 Task: Create Board Product Development to Workspace Information Management. Create Board User Experience Design to Workspace Information Management. Create Board IT Infrastructure Planning and Optimization to Workspace Information Management
Action: Mouse moved to (387, 82)
Screenshot: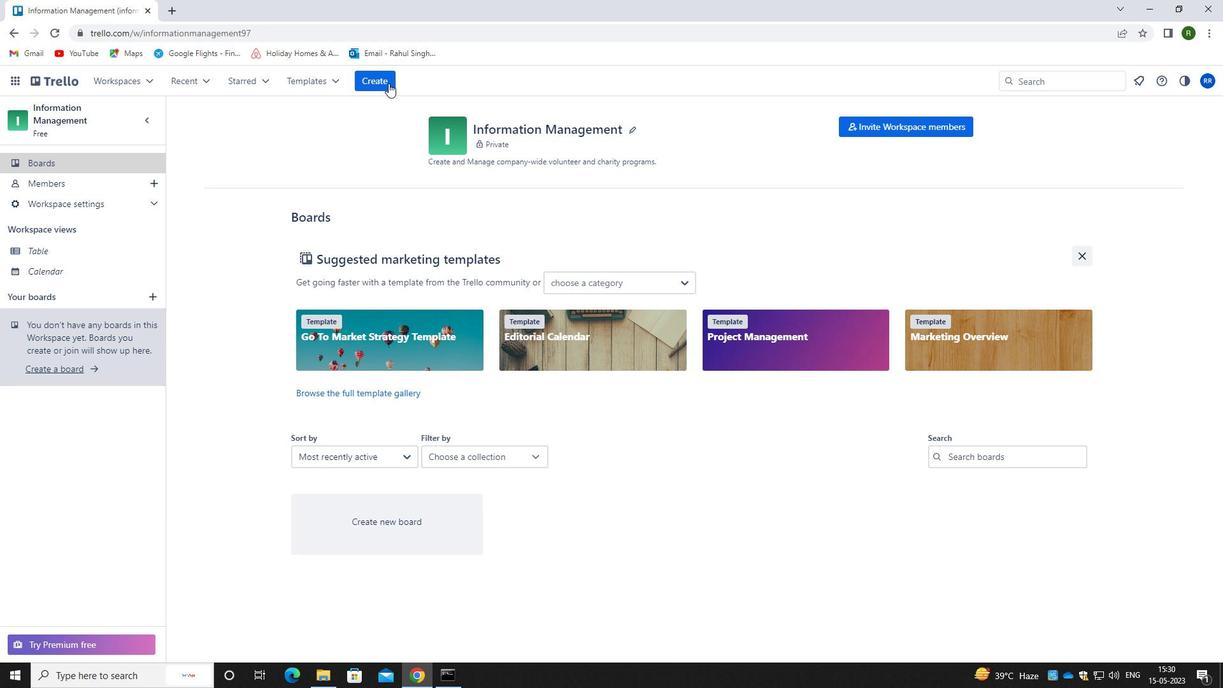 
Action: Mouse pressed left at (387, 82)
Screenshot: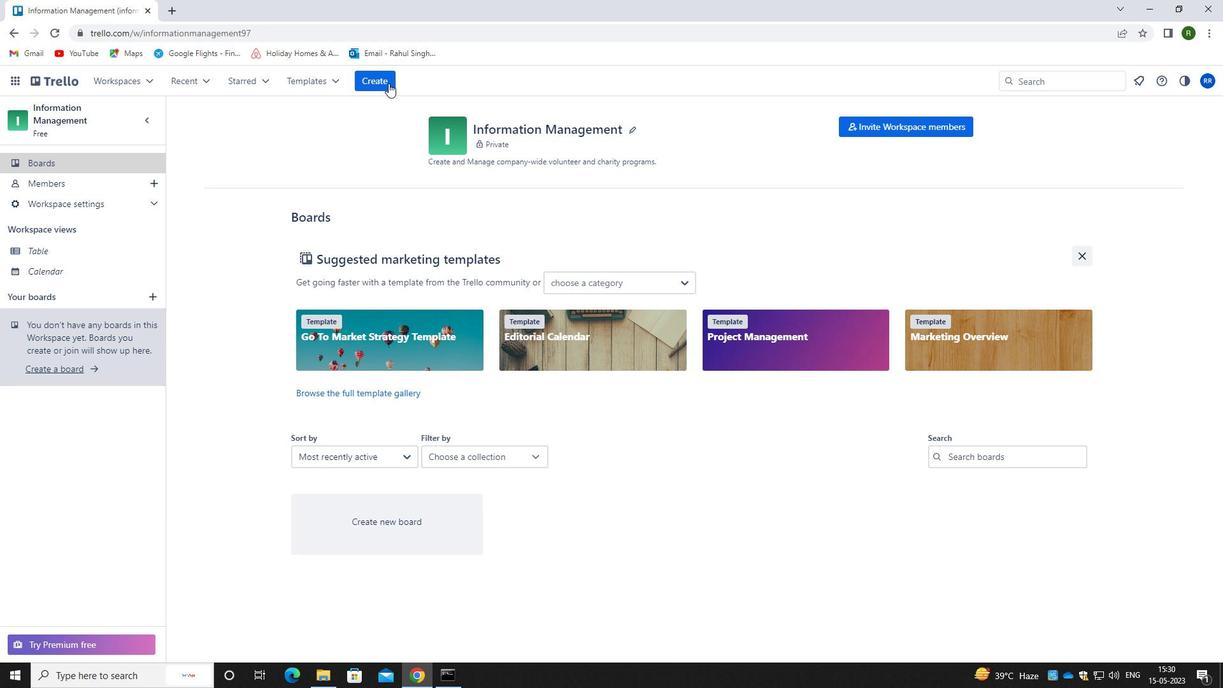
Action: Mouse moved to (428, 124)
Screenshot: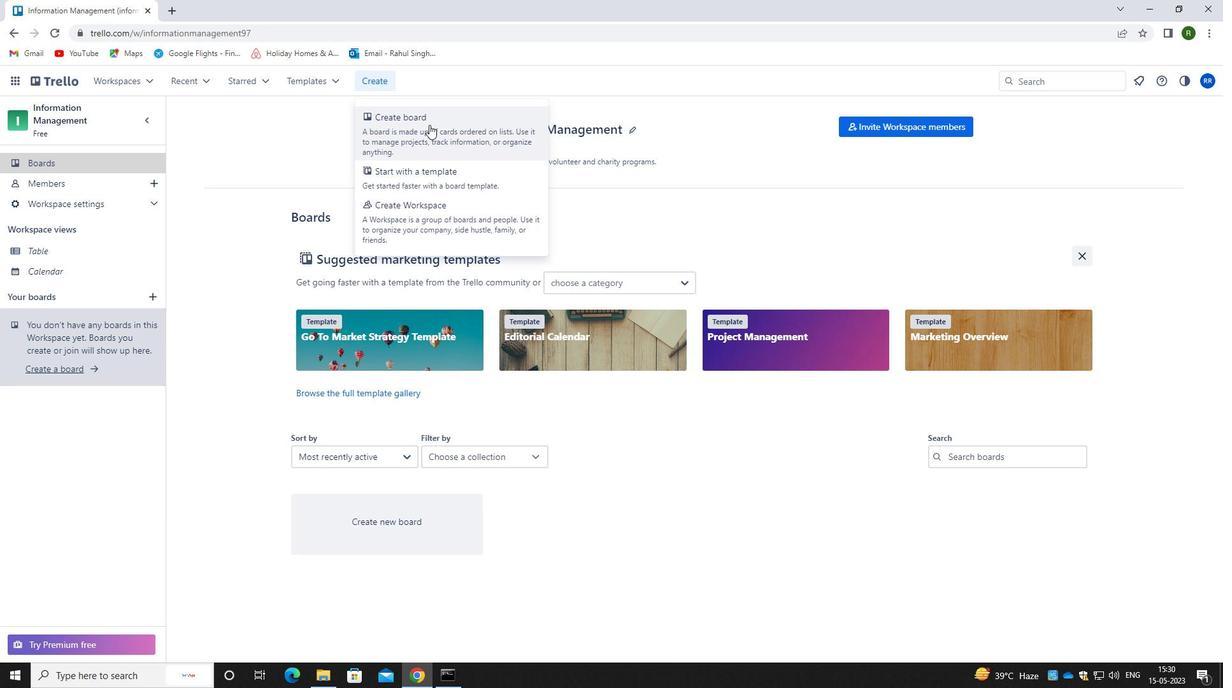 
Action: Mouse pressed left at (428, 124)
Screenshot: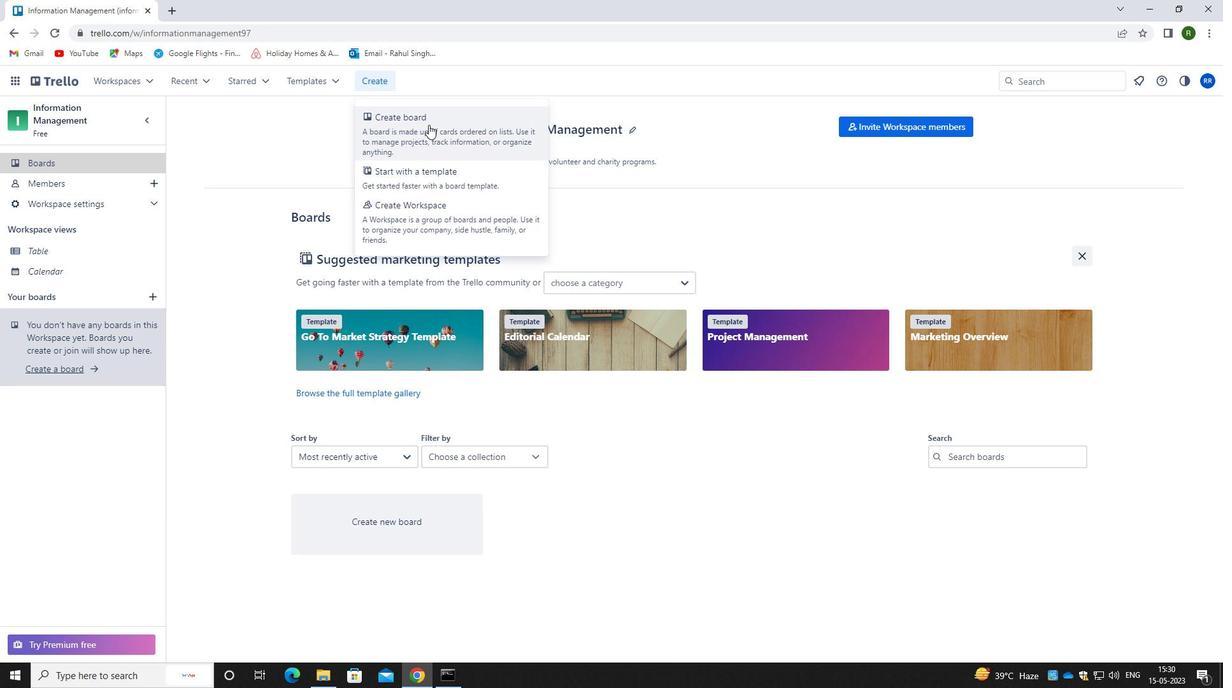 
Action: Mouse moved to (435, 244)
Screenshot: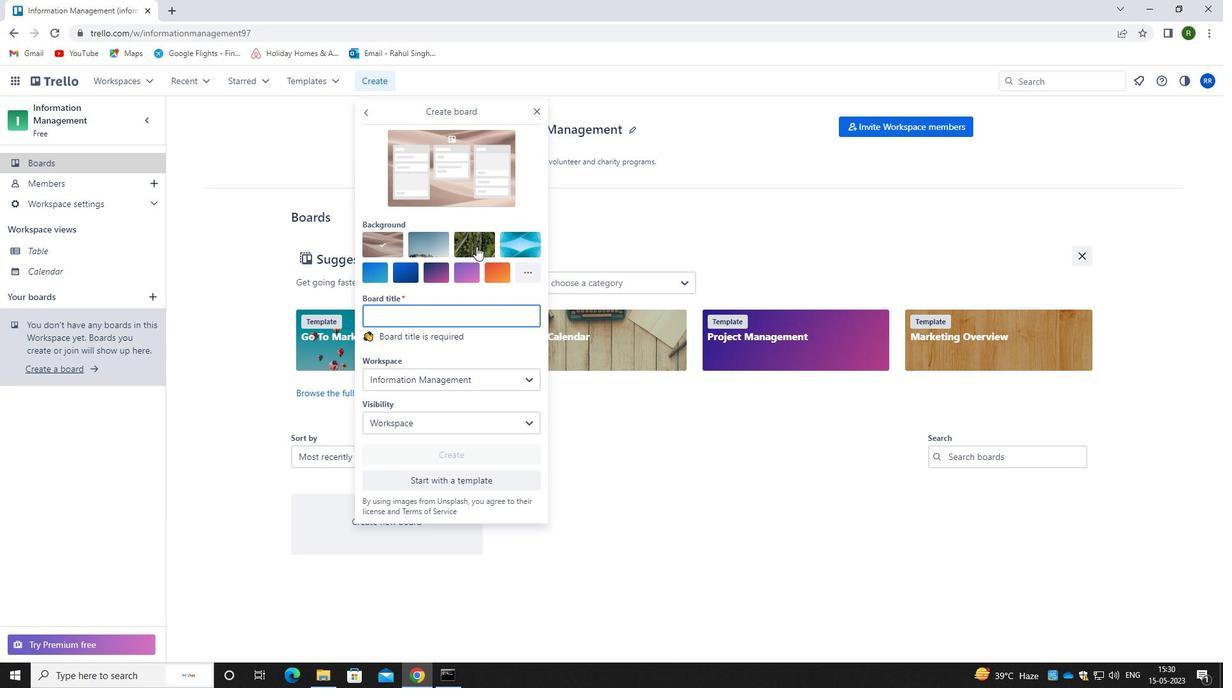 
Action: Mouse pressed left at (435, 244)
Screenshot: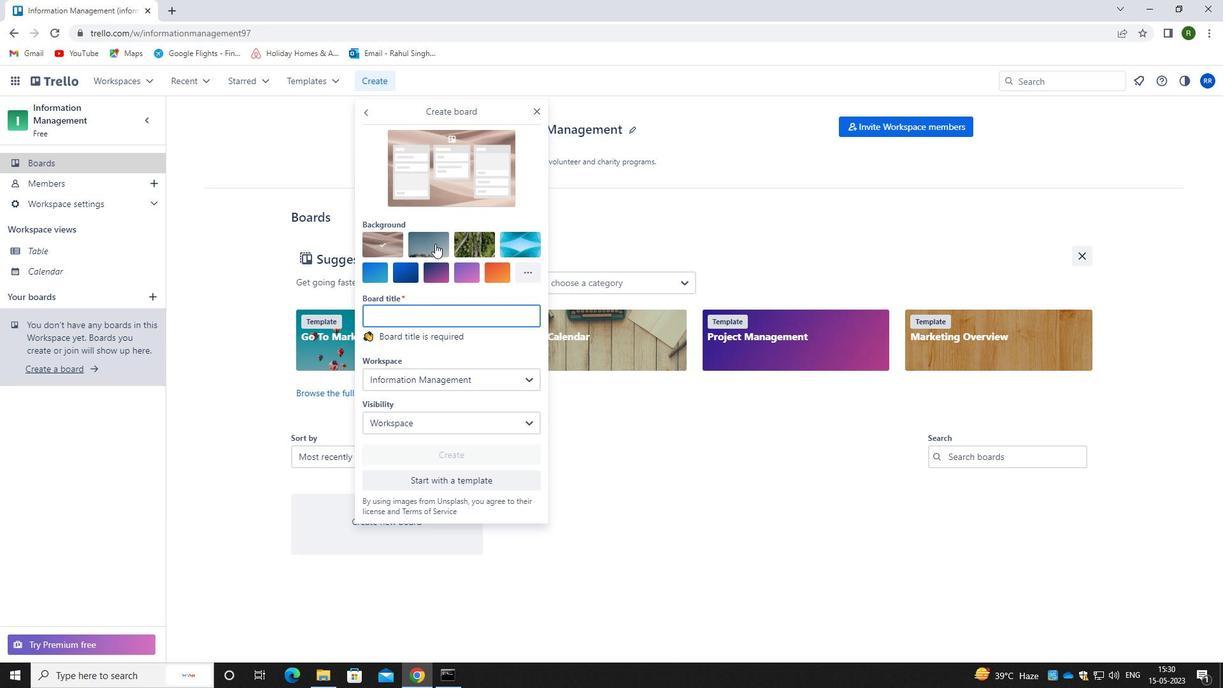 
Action: Mouse moved to (402, 315)
Screenshot: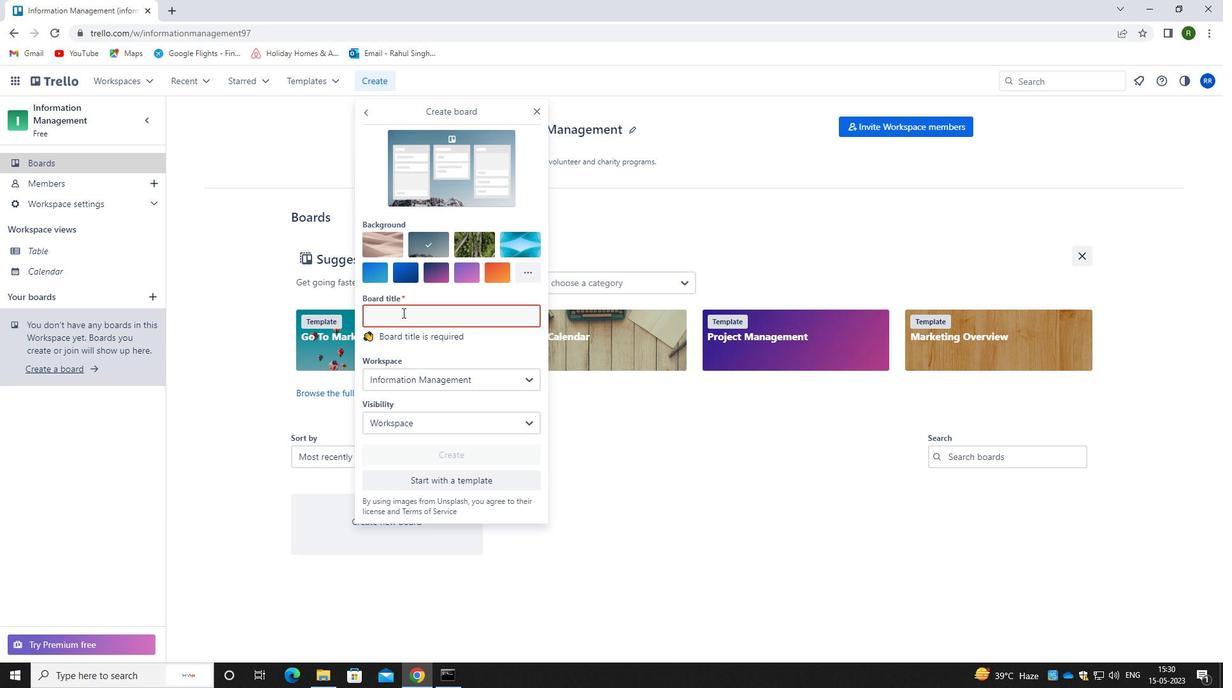 
Action: Mouse pressed left at (402, 315)
Screenshot: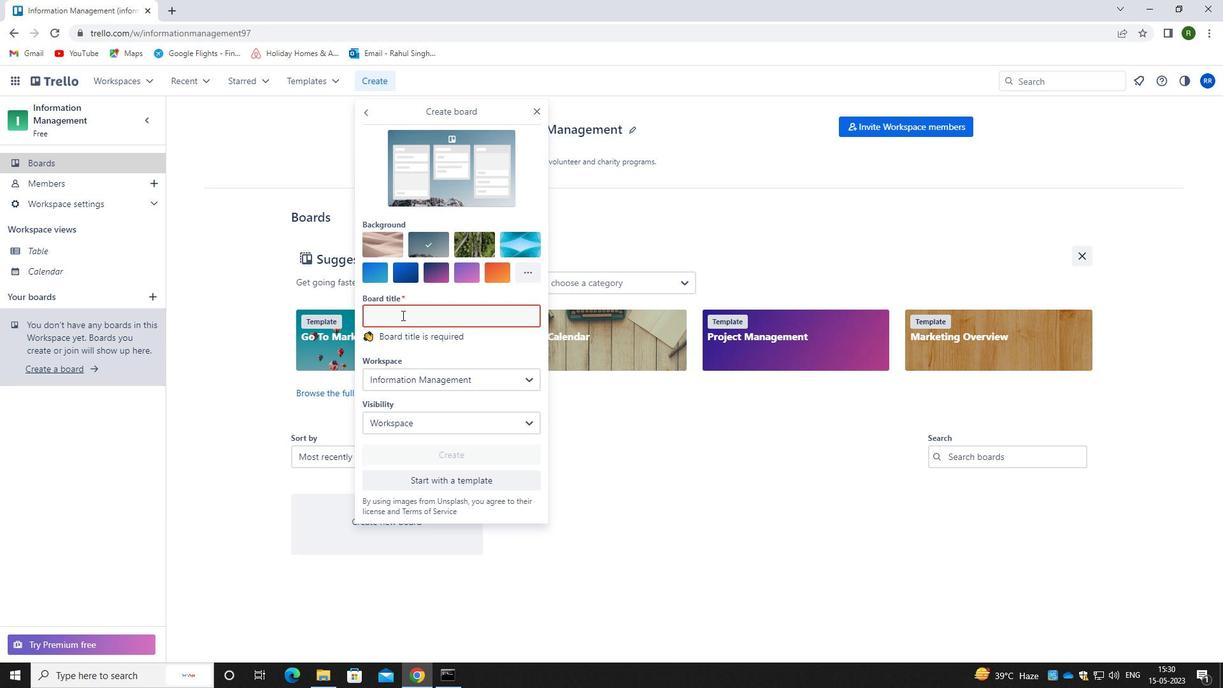
Action: Mouse moved to (401, 315)
Screenshot: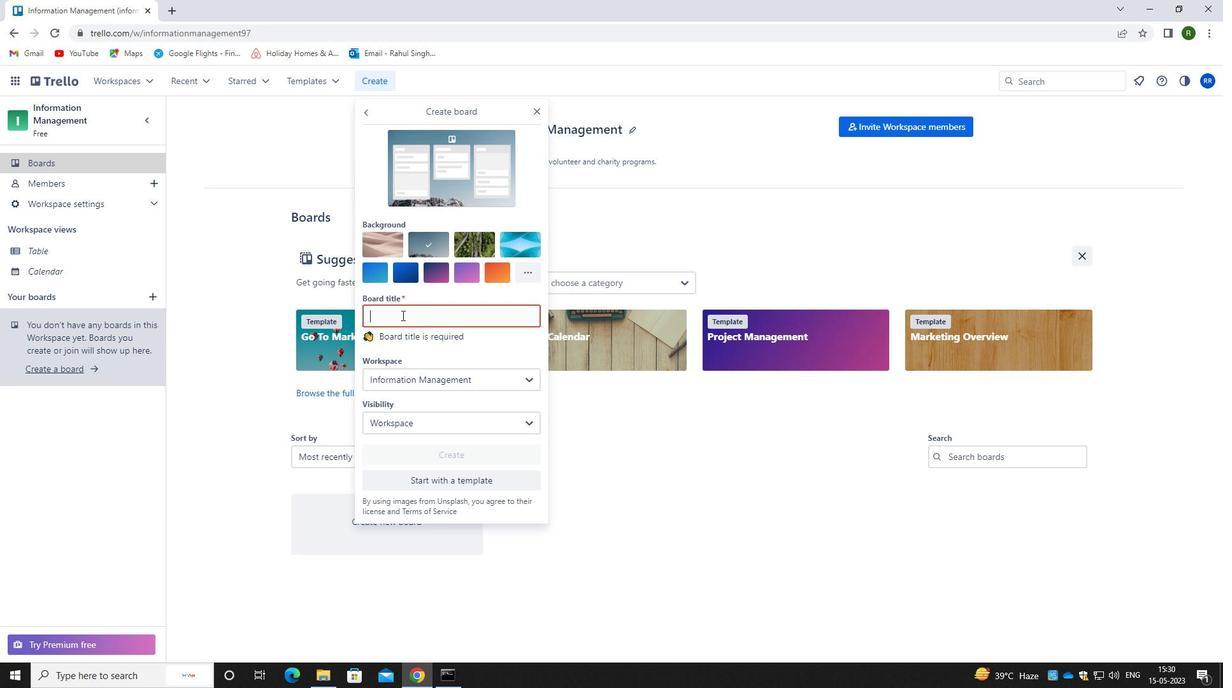 
Action: Key pressed <Key.caps_lock>p<Key.caps_lock>roduct<Key.space><Key.caps_lock>d<Key.caps_lock>evelopment<Key.space>
Screenshot: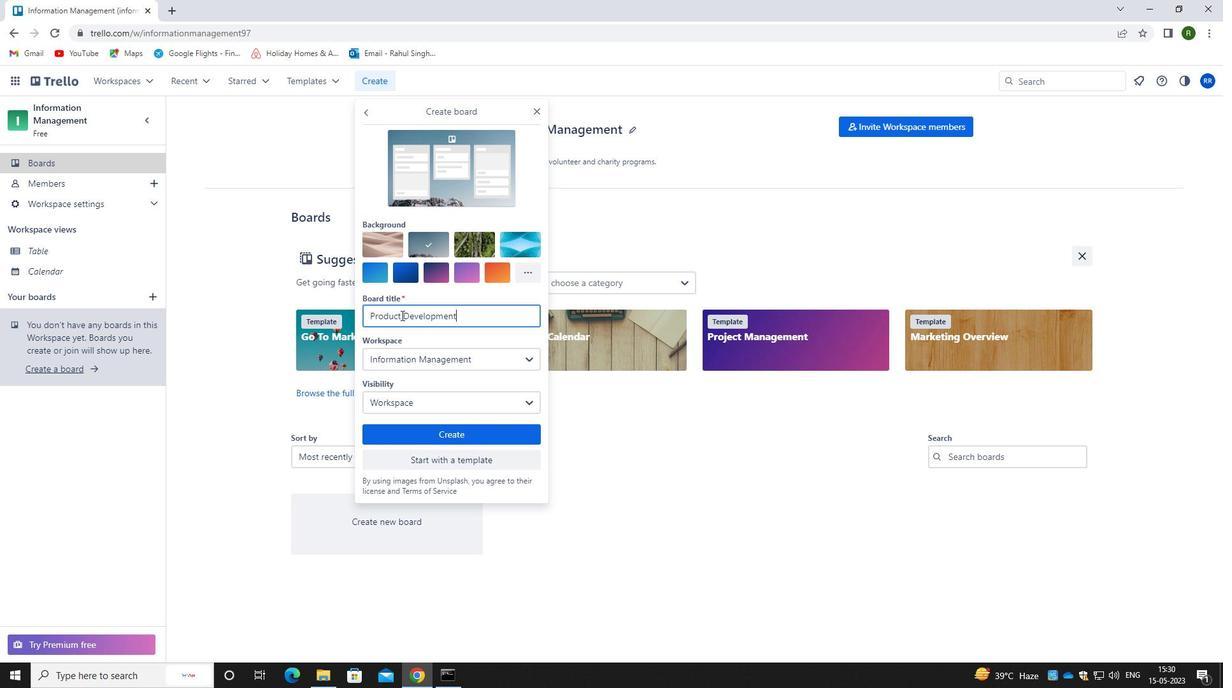 
Action: Mouse moved to (434, 433)
Screenshot: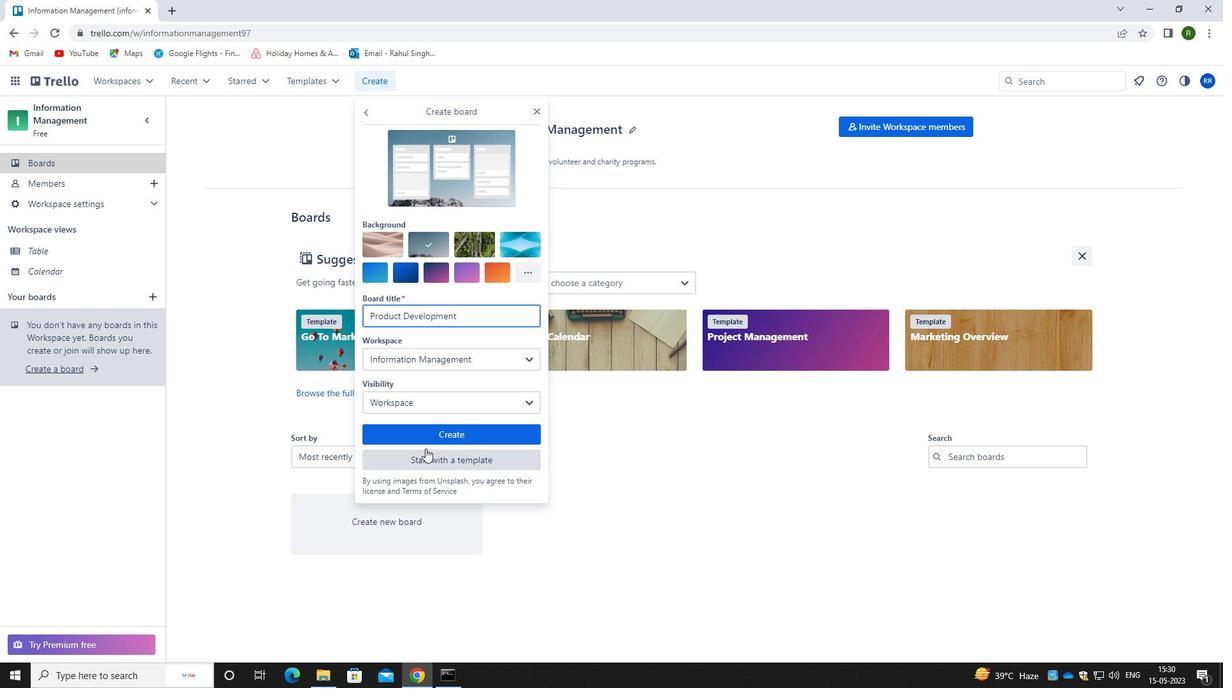 
Action: Mouse pressed left at (434, 433)
Screenshot: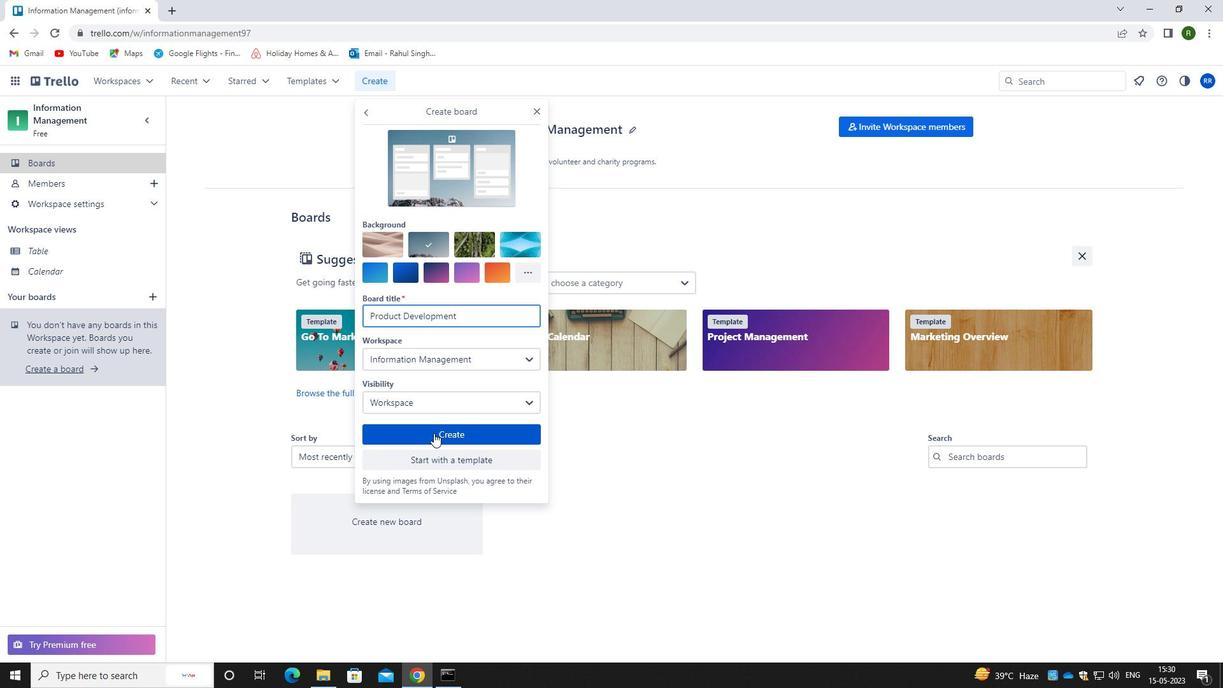 
Action: Mouse moved to (376, 86)
Screenshot: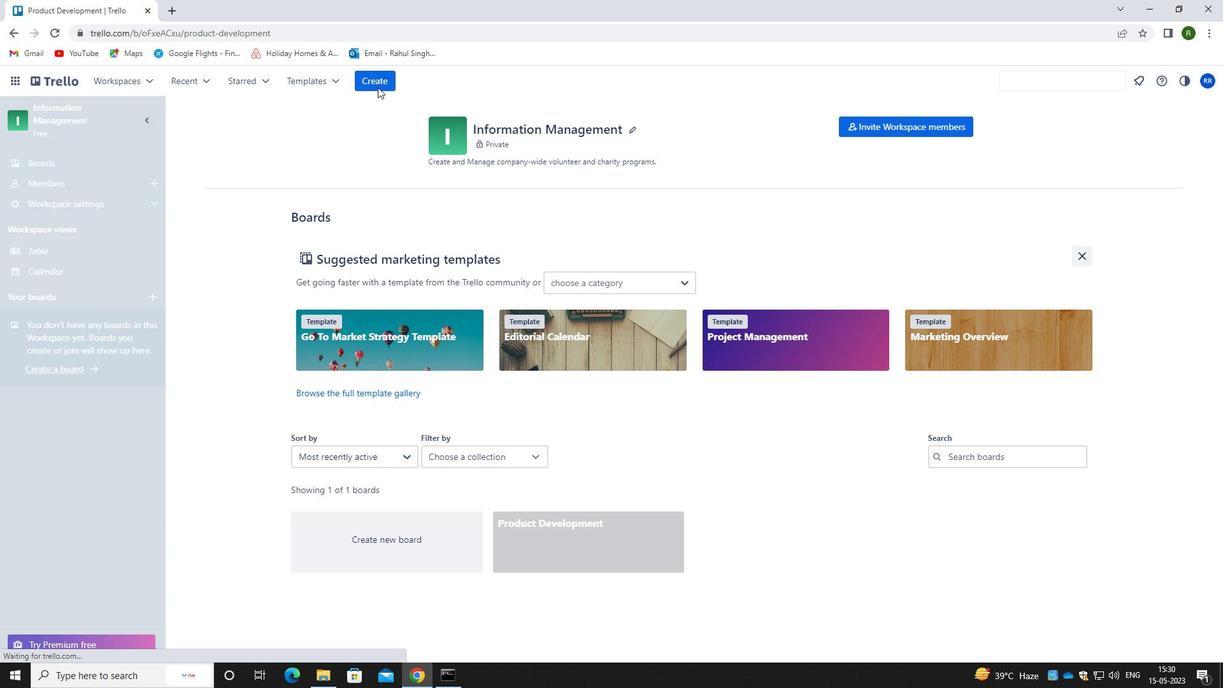 
Action: Mouse pressed left at (376, 86)
Screenshot: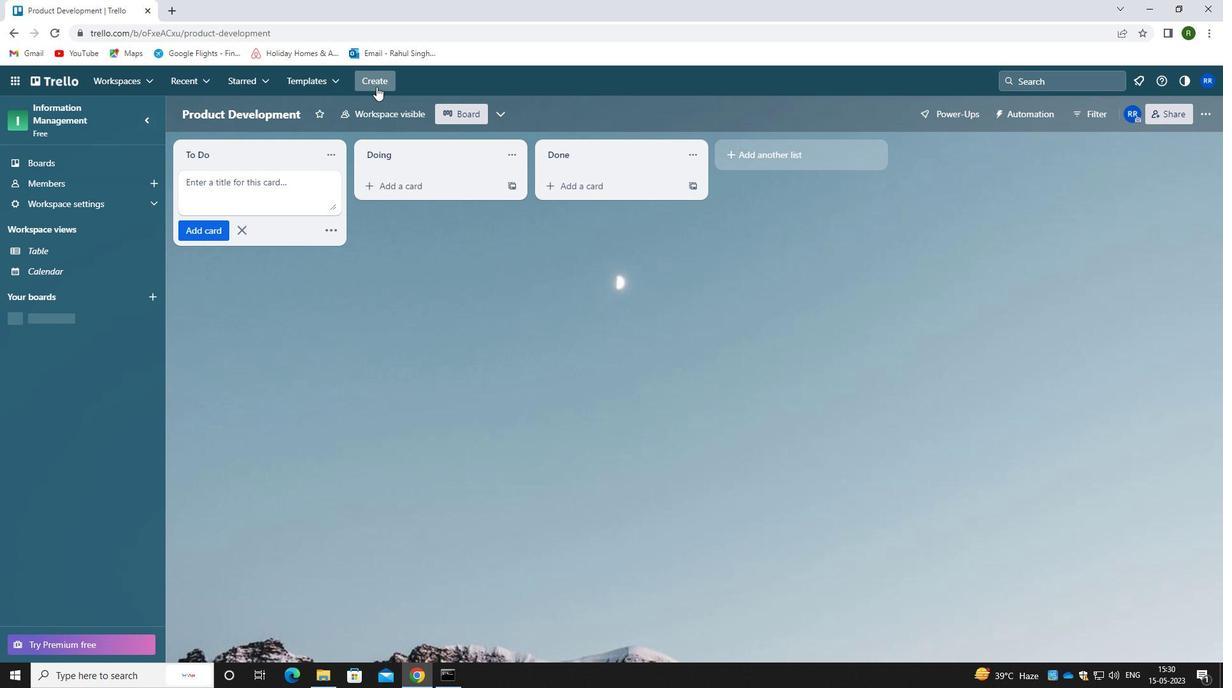 
Action: Mouse moved to (413, 122)
Screenshot: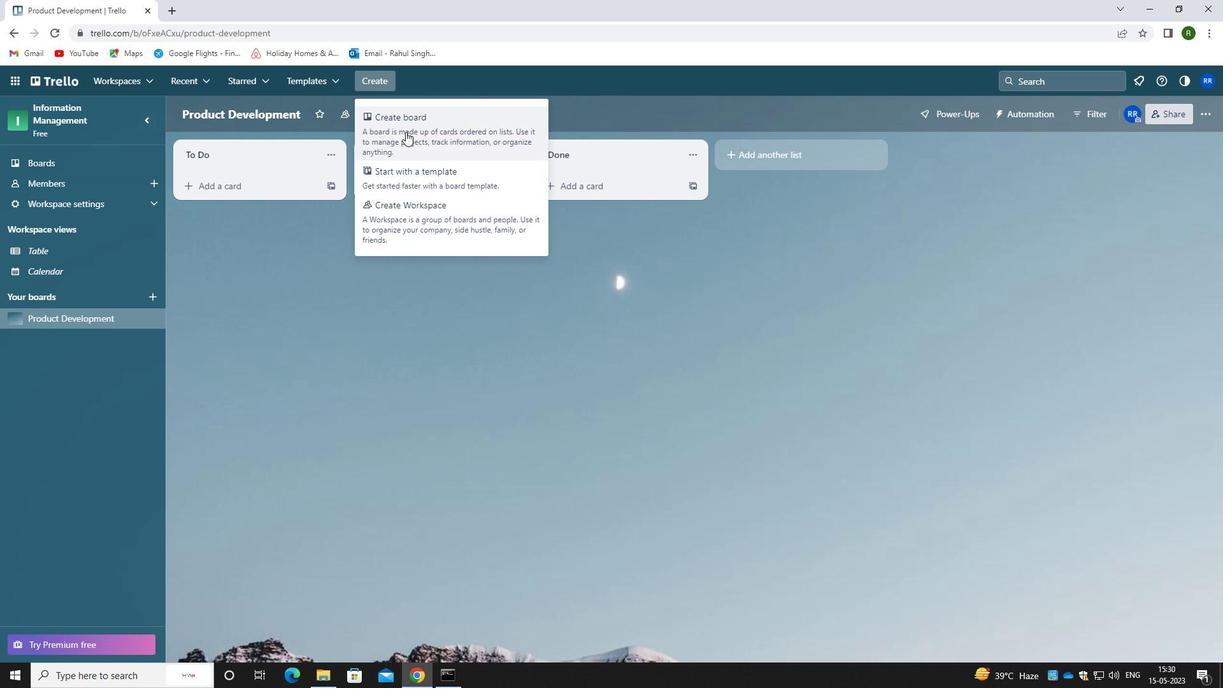 
Action: Mouse pressed left at (413, 122)
Screenshot: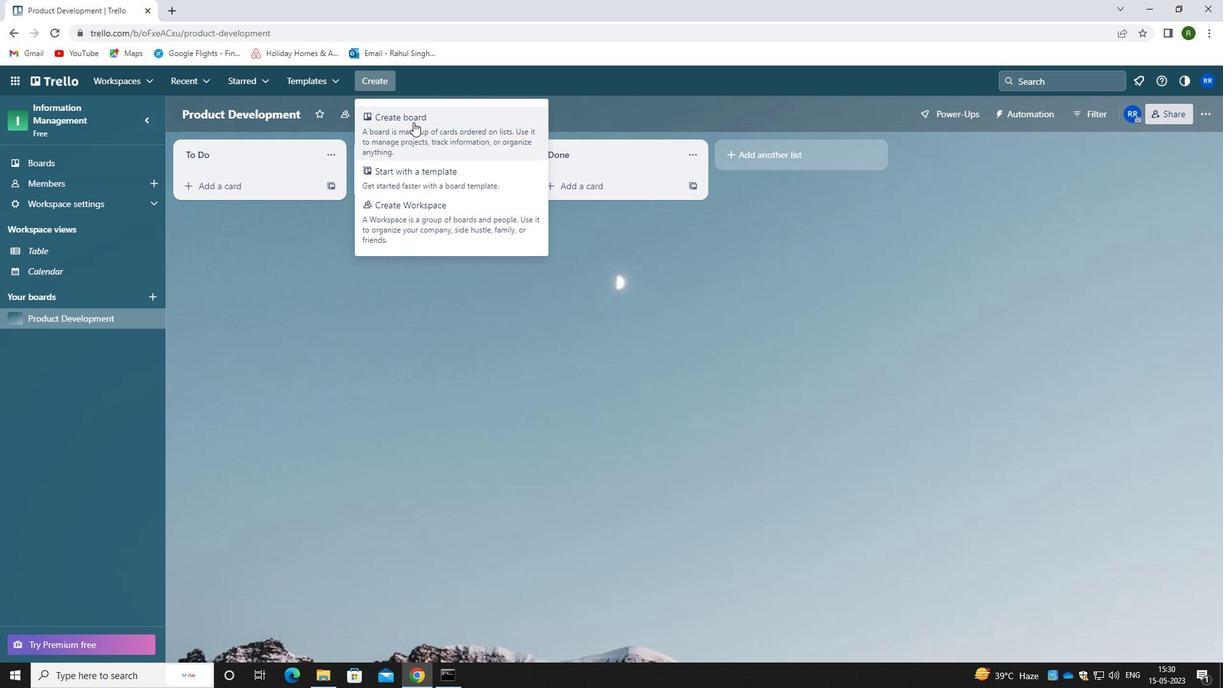
Action: Mouse moved to (432, 314)
Screenshot: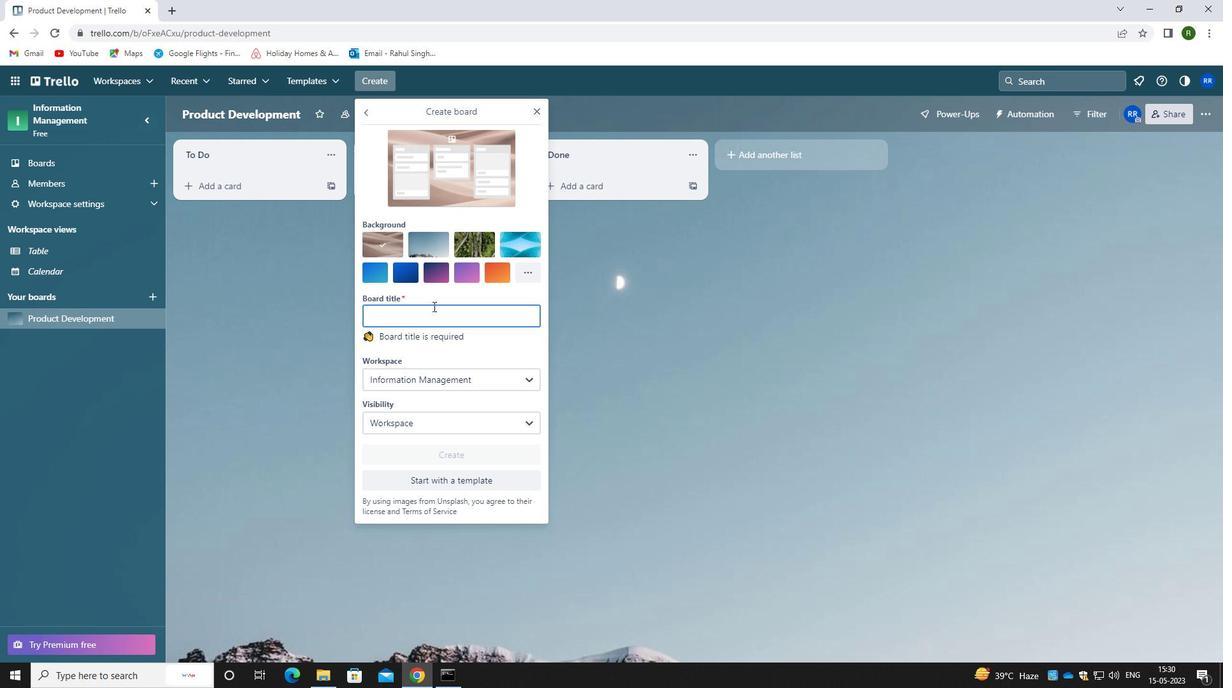 
Action: Mouse pressed left at (432, 314)
Screenshot: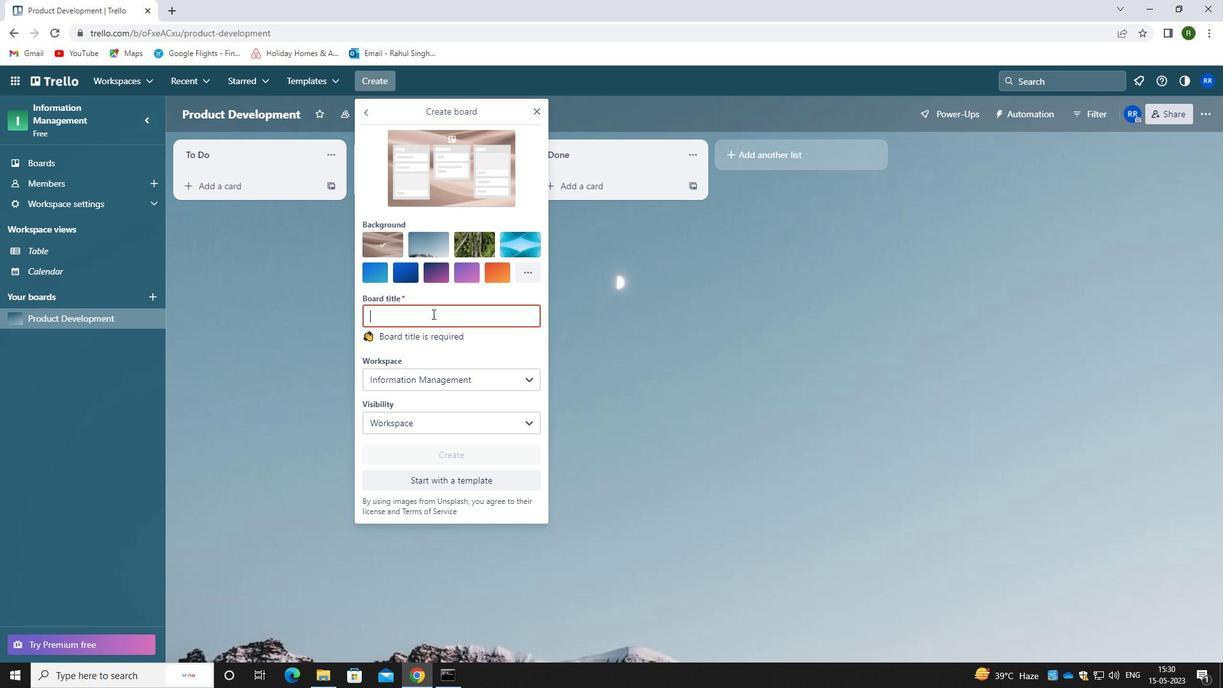
Action: Mouse moved to (418, 238)
Screenshot: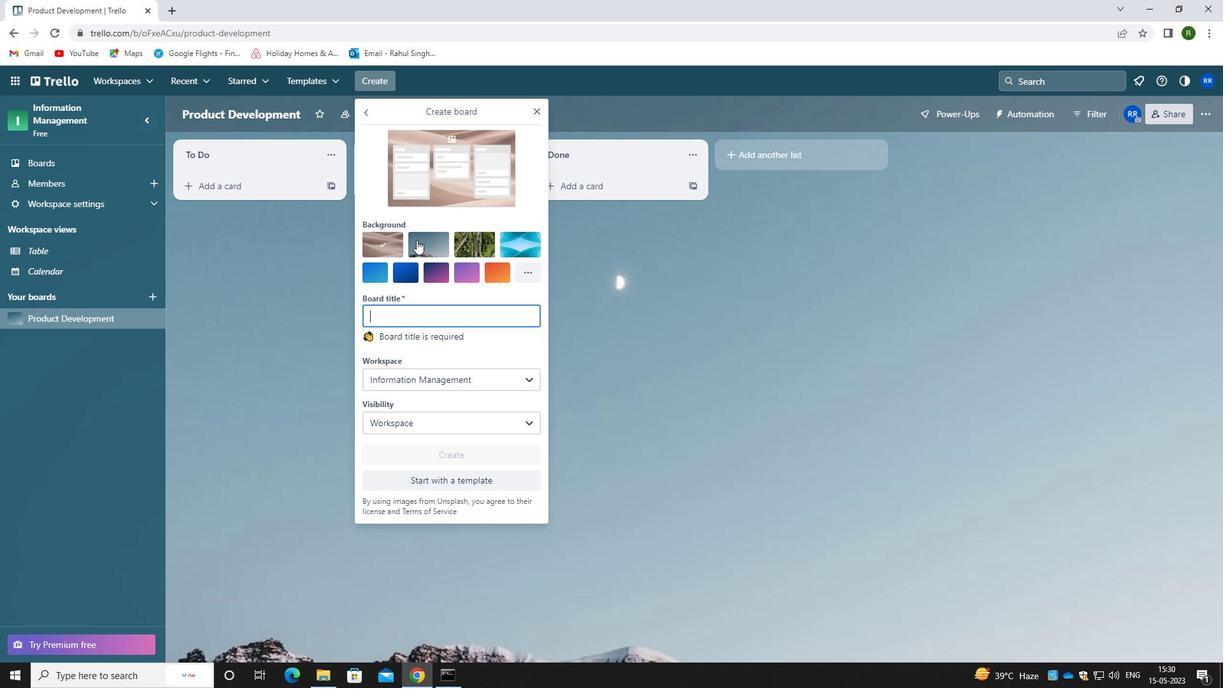 
Action: Mouse pressed left at (418, 238)
Screenshot: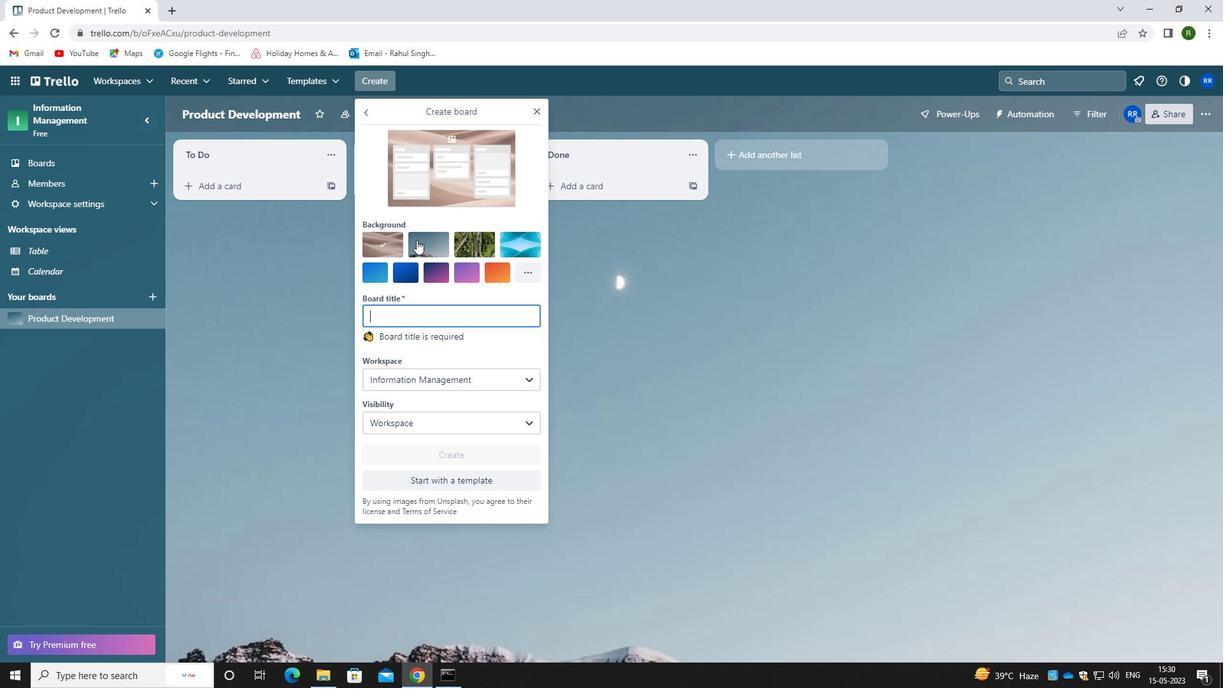 
Action: Mouse moved to (417, 315)
Screenshot: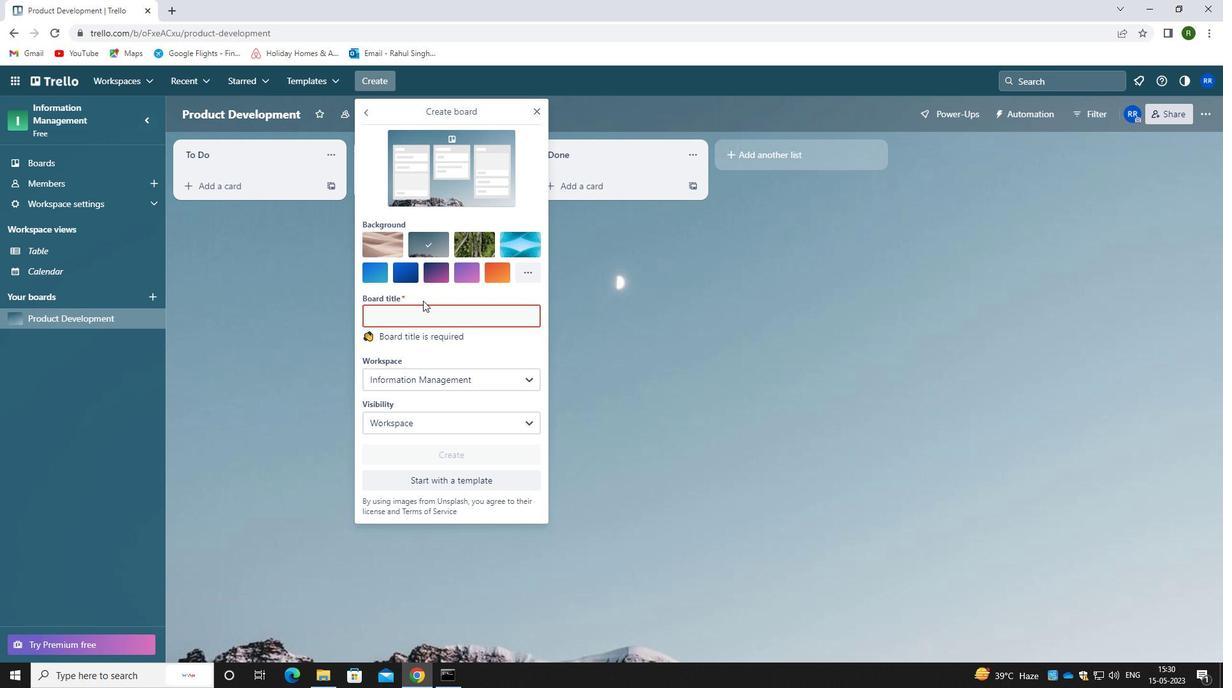 
Action: Mouse pressed left at (417, 315)
Screenshot: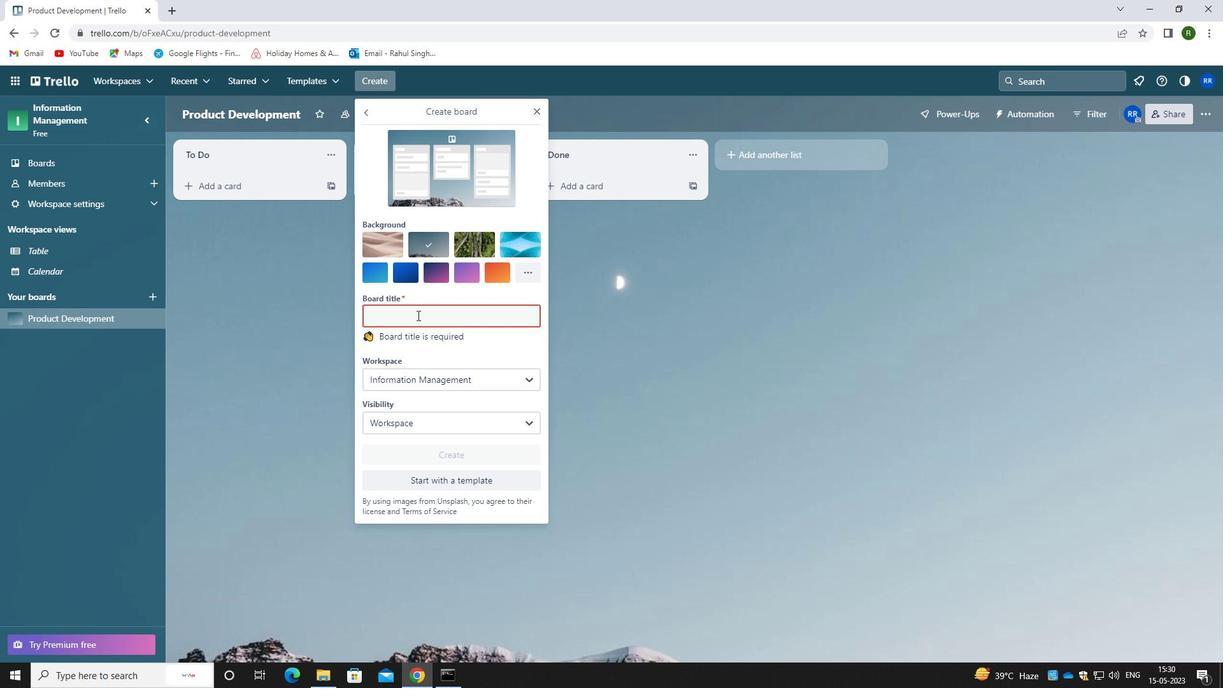 
Action: Mouse moved to (399, 314)
Screenshot: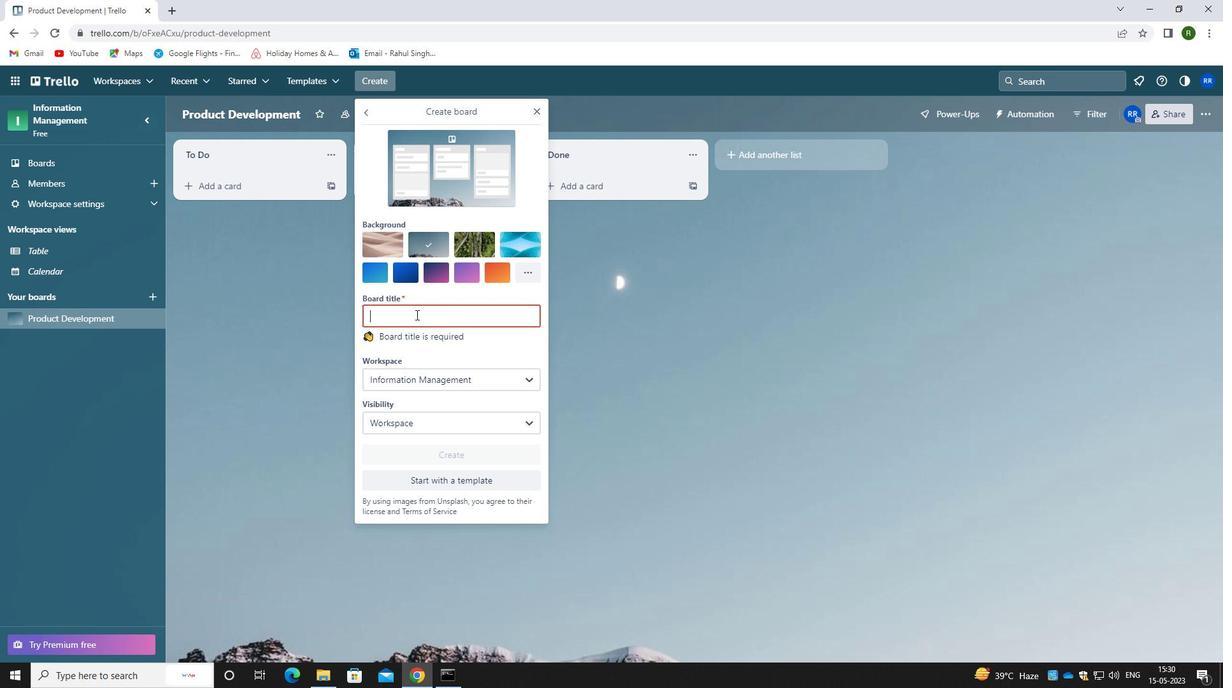 
Action: Key pressed <Key.caps_lock>u<Key.caps_lock>ser<Key.space><Key.caps_lock>e<Key.caps_lock>xperirn<Key.backspace>e<Key.backspace><Key.backspace>ence<Key.space><Key.caps_lock>d<Key.caps_lock>esign
Screenshot: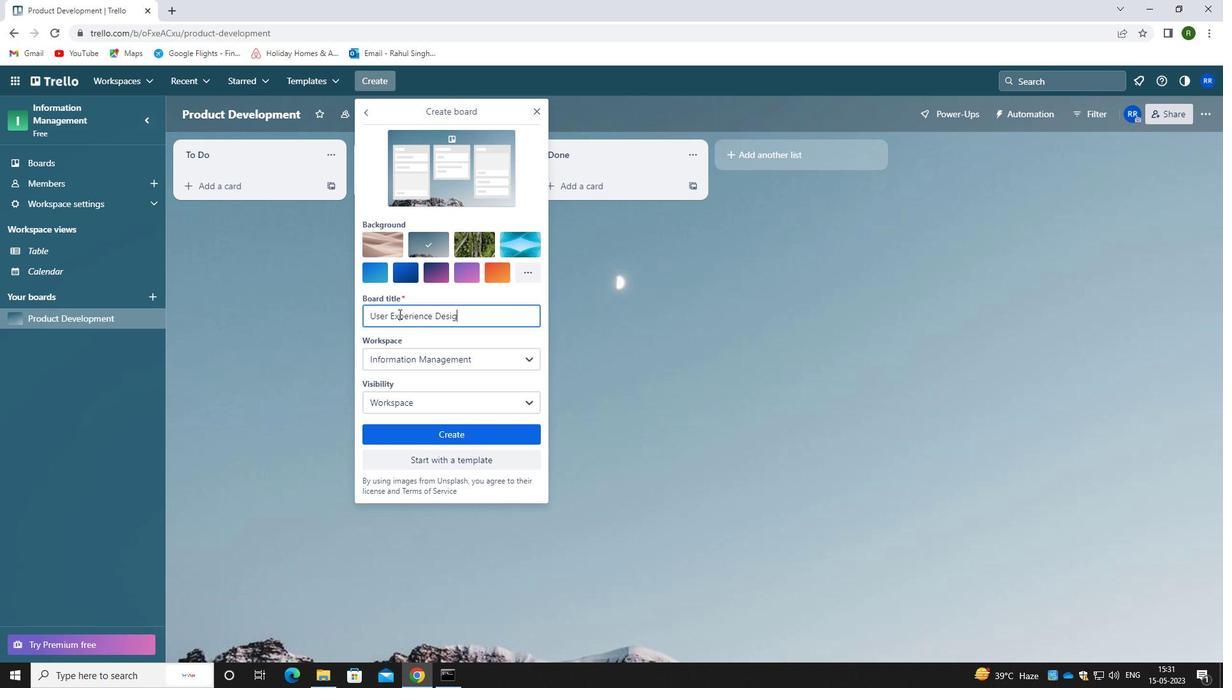
Action: Mouse moved to (397, 431)
Screenshot: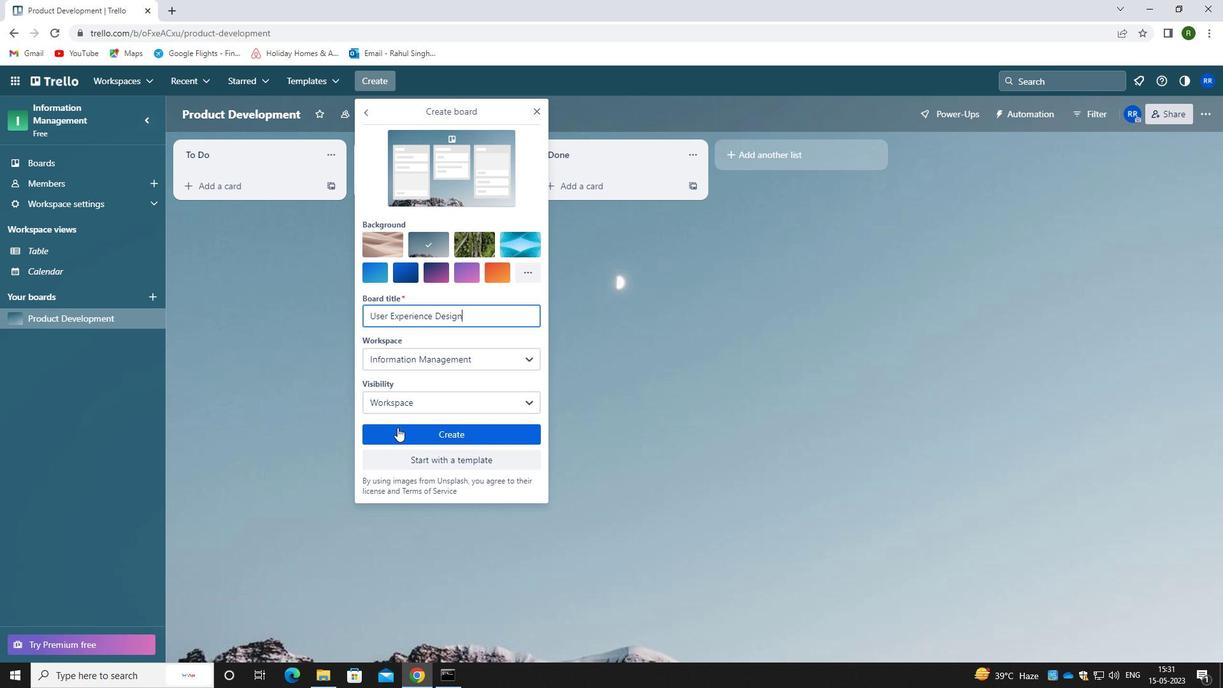 
Action: Mouse pressed left at (397, 431)
Screenshot: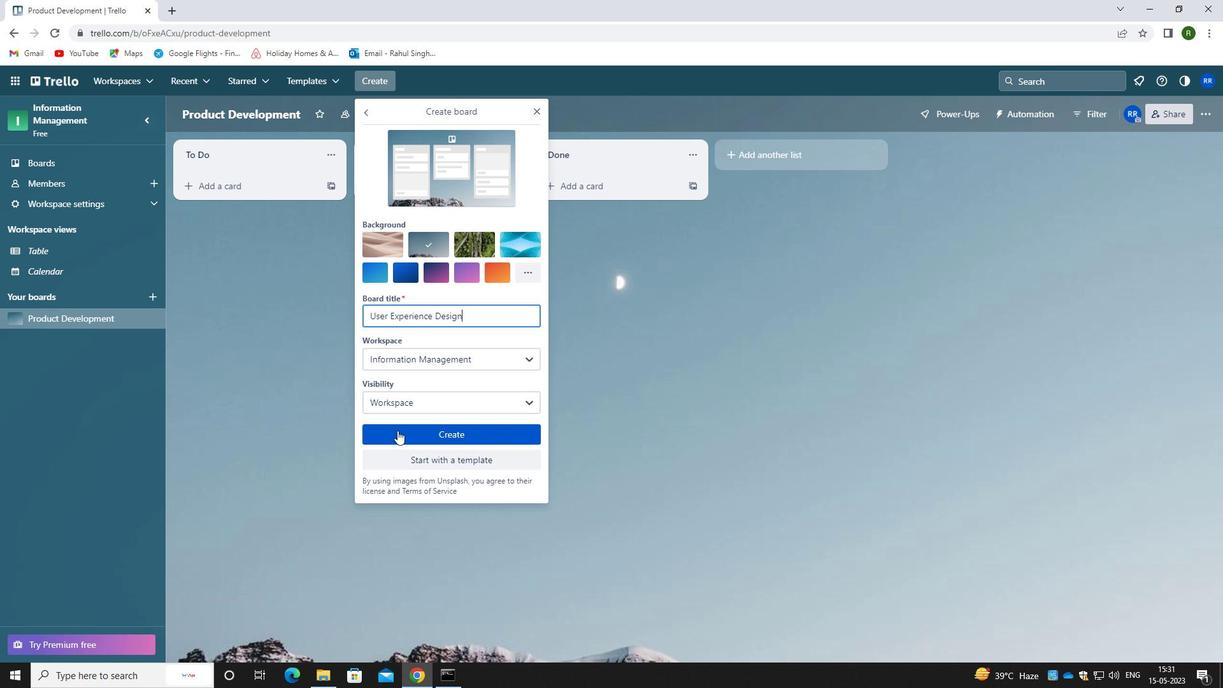 
Action: Mouse moved to (376, 79)
Screenshot: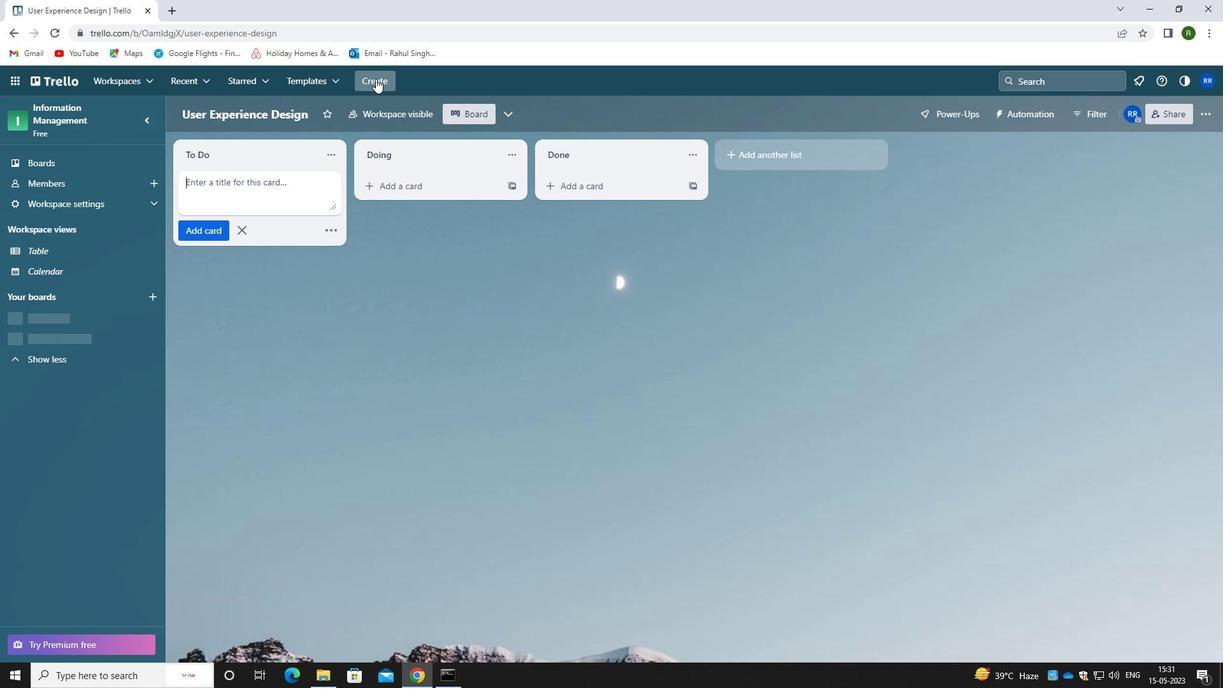 
Action: Mouse pressed left at (376, 79)
Screenshot: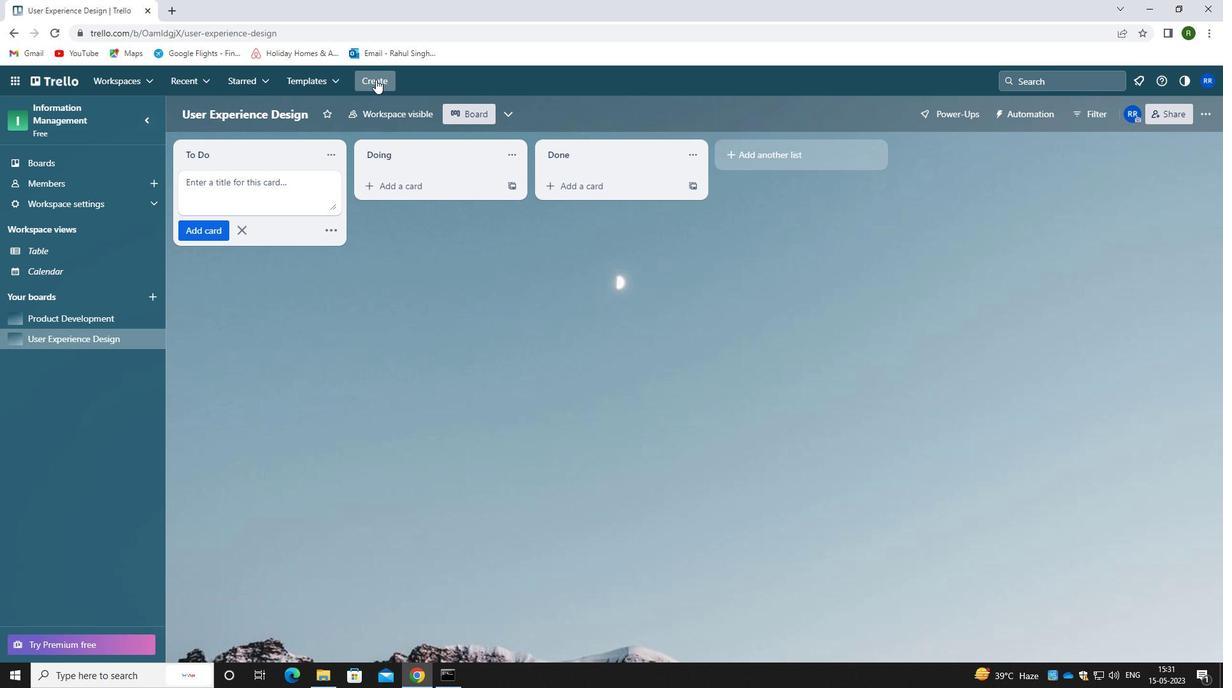 
Action: Mouse moved to (409, 122)
Screenshot: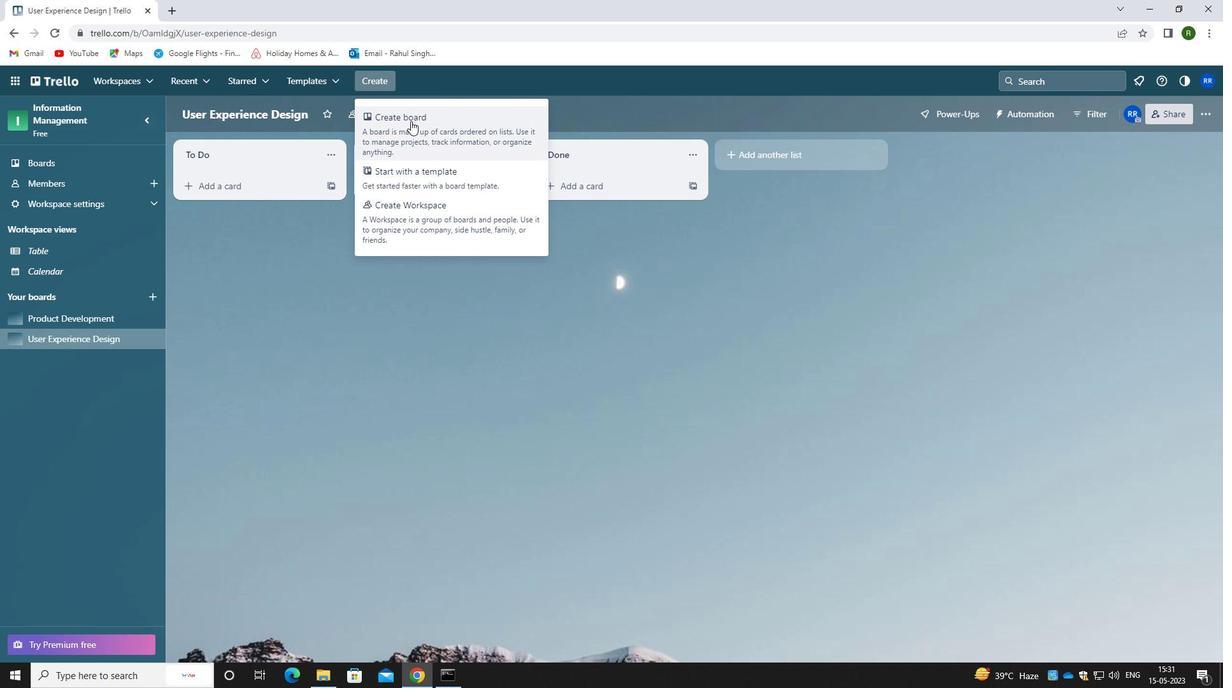 
Action: Mouse pressed left at (409, 122)
Screenshot: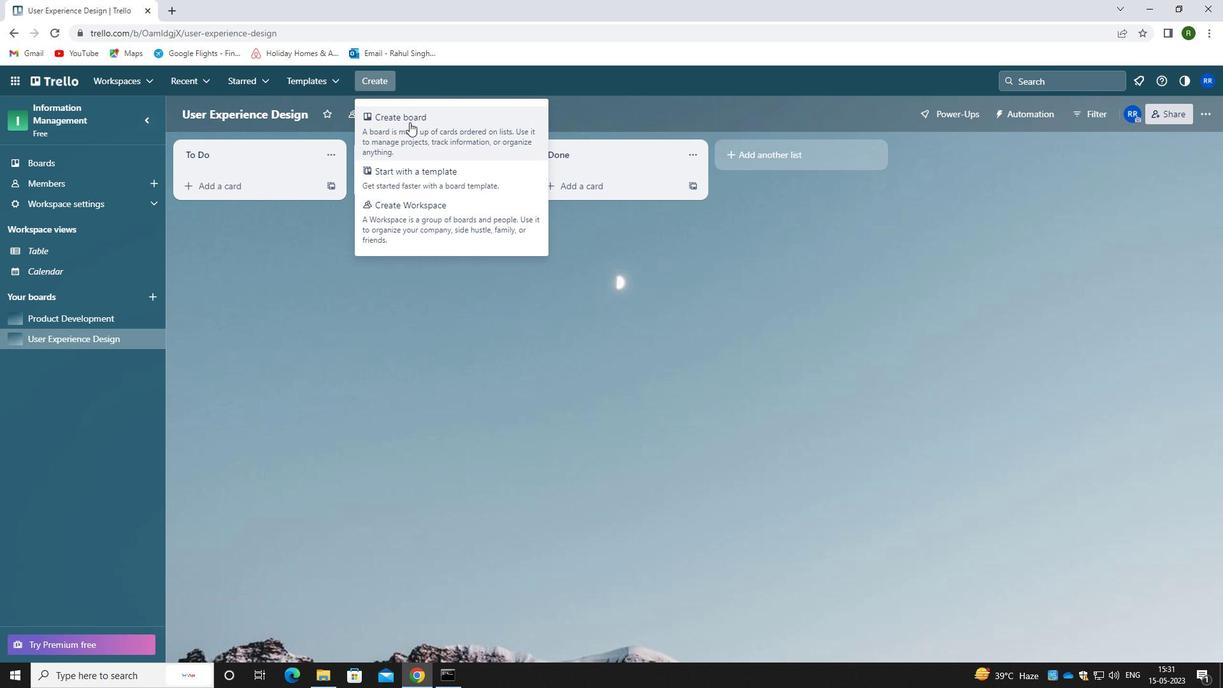 
Action: Mouse moved to (424, 254)
Screenshot: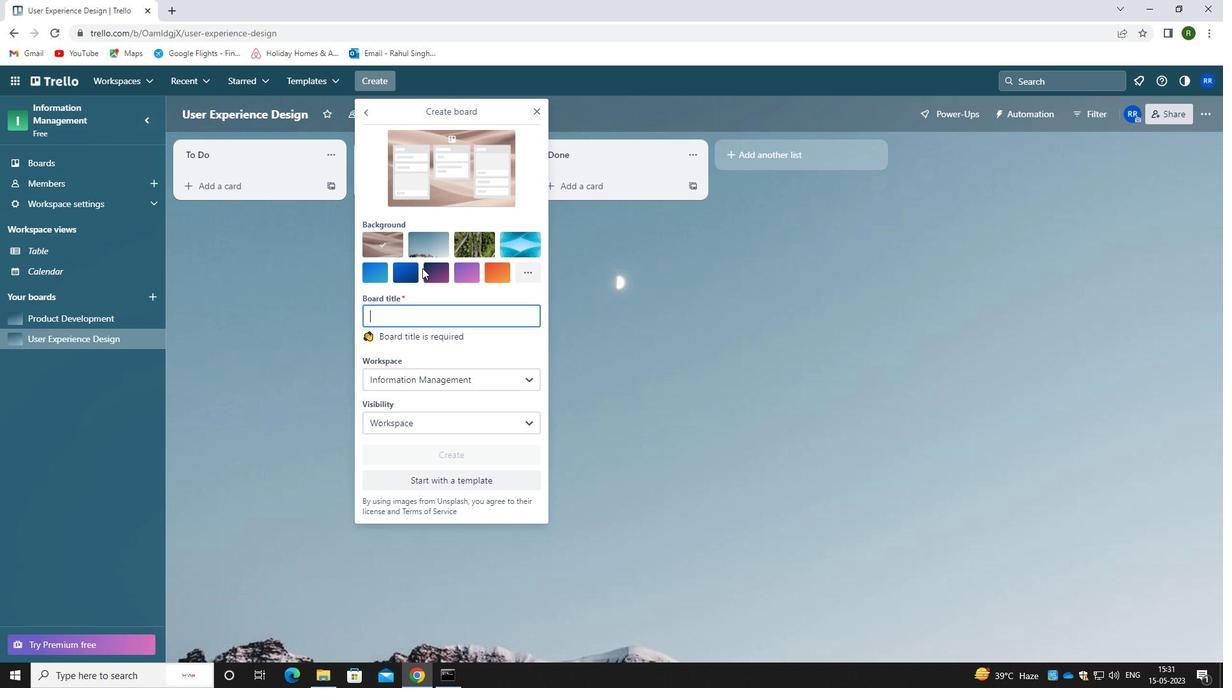 
Action: Mouse pressed left at (424, 254)
Screenshot: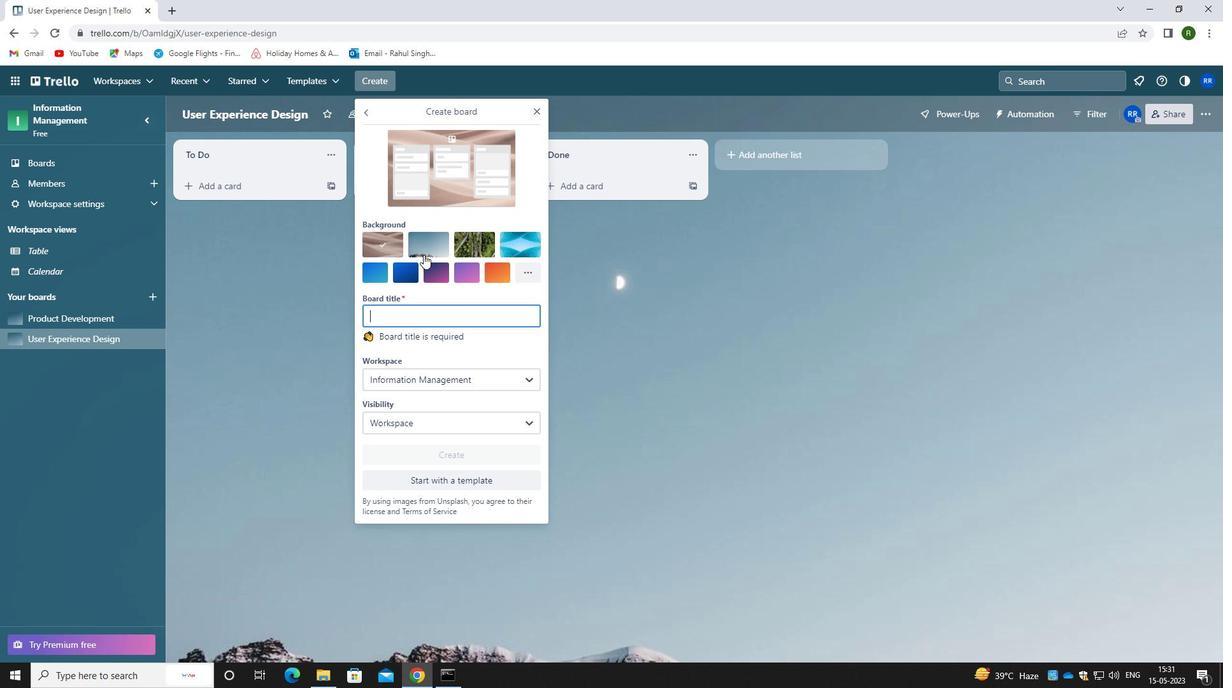
Action: Mouse moved to (416, 314)
Screenshot: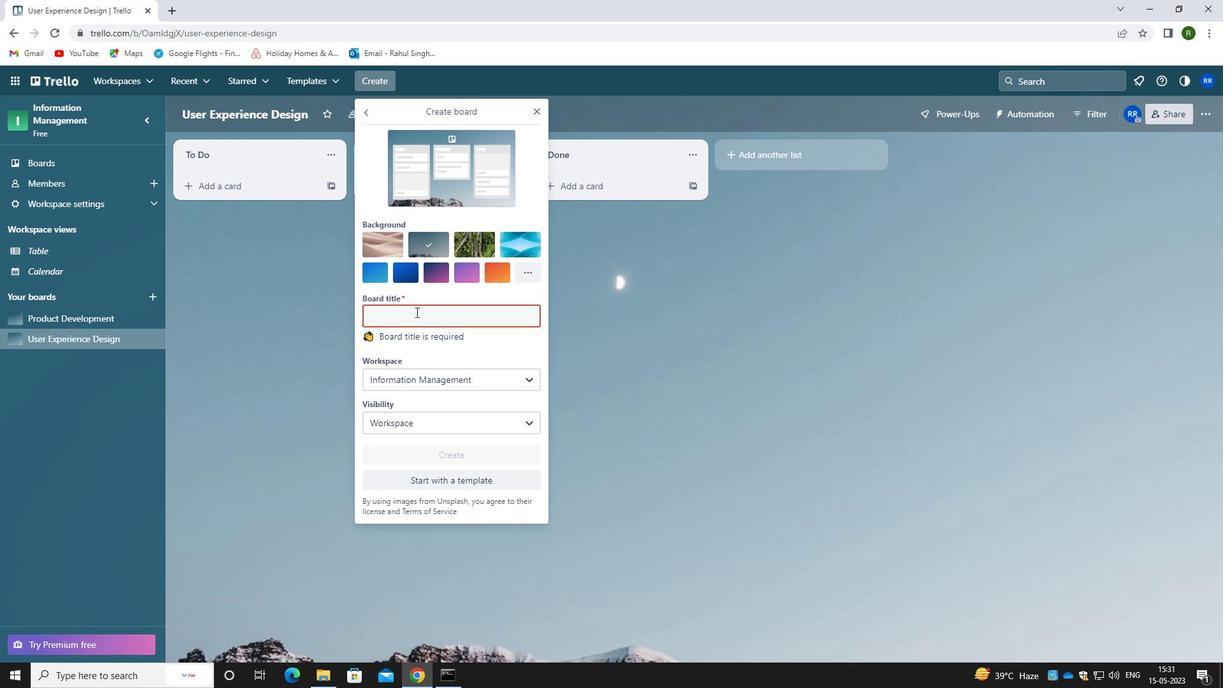 
Action: Mouse pressed left at (416, 314)
Screenshot: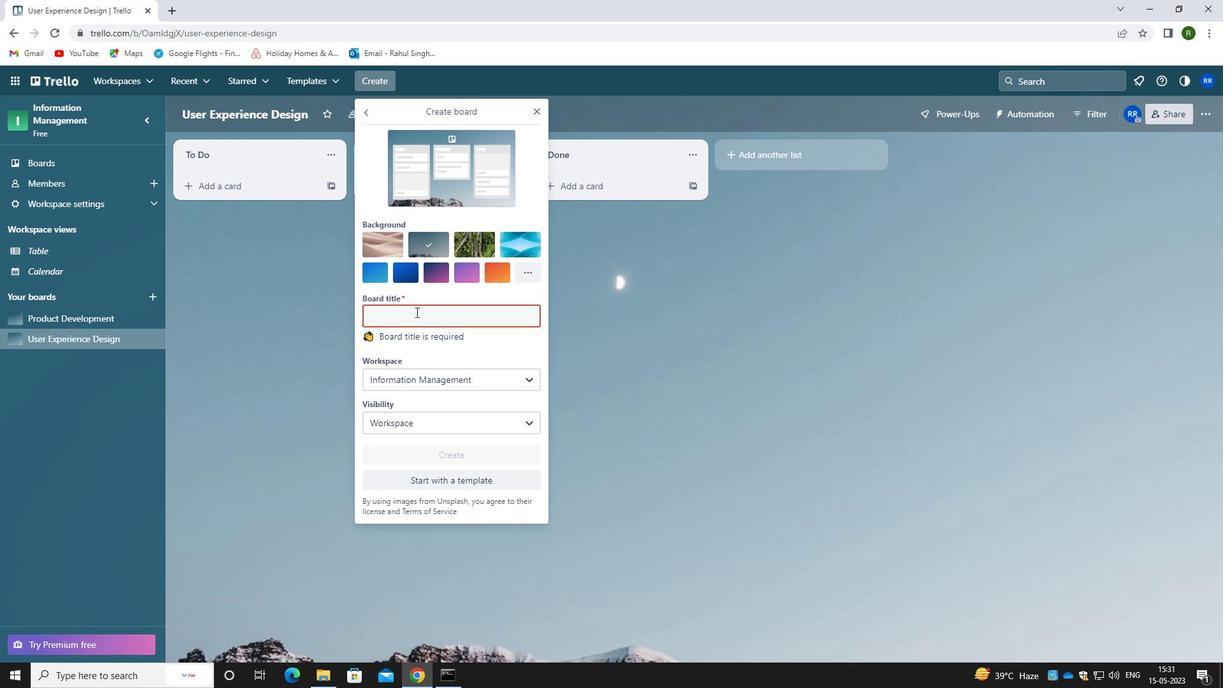 
Action: Mouse moved to (415, 314)
Screenshot: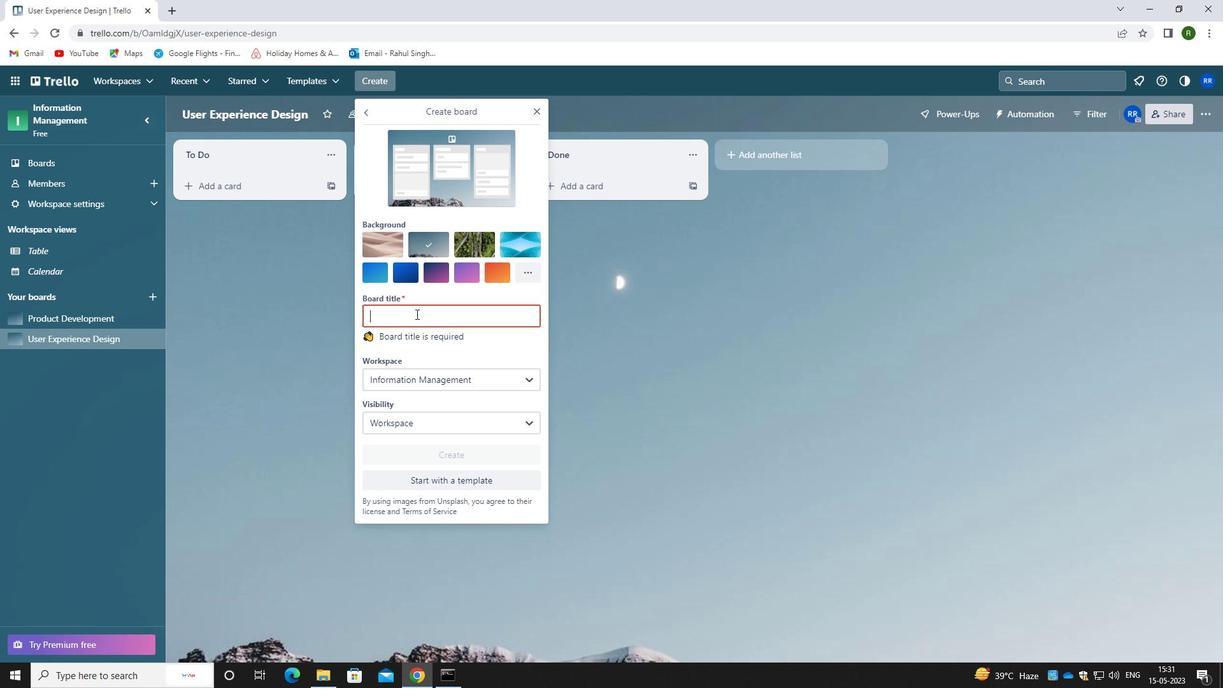 
Action: Key pressed <Key.caps_lock>i<Key.caps_lock><Key.caps_lock>t<Key.space><Key.caps_lock><Key.caps_lock>i<Key.caps_lock>nn<Key.backspace>frat<Key.backspace>structure
Screenshot: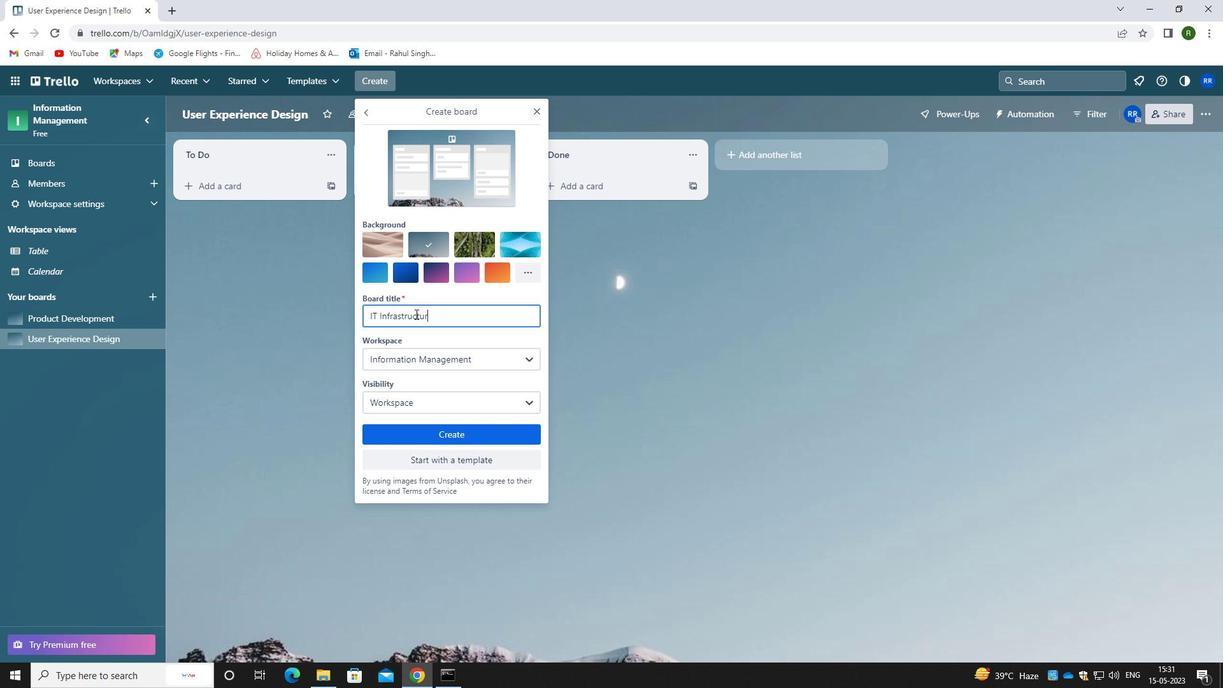 
Action: Mouse moved to (432, 448)
Screenshot: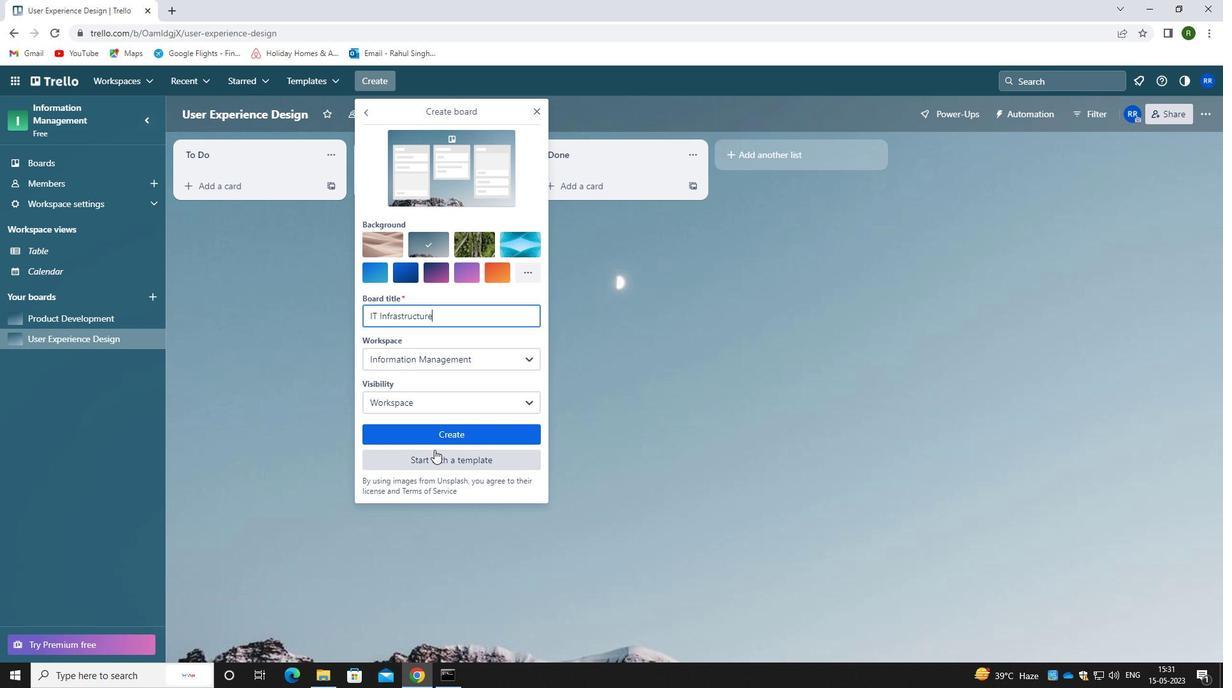
Action: Key pressed <Key.space><Key.caps_lock>p<Key.caps_lock>lanning<Key.space>and<Key.space><Key.caps_lock>o<Key.caps_lock>ptimization
Screenshot: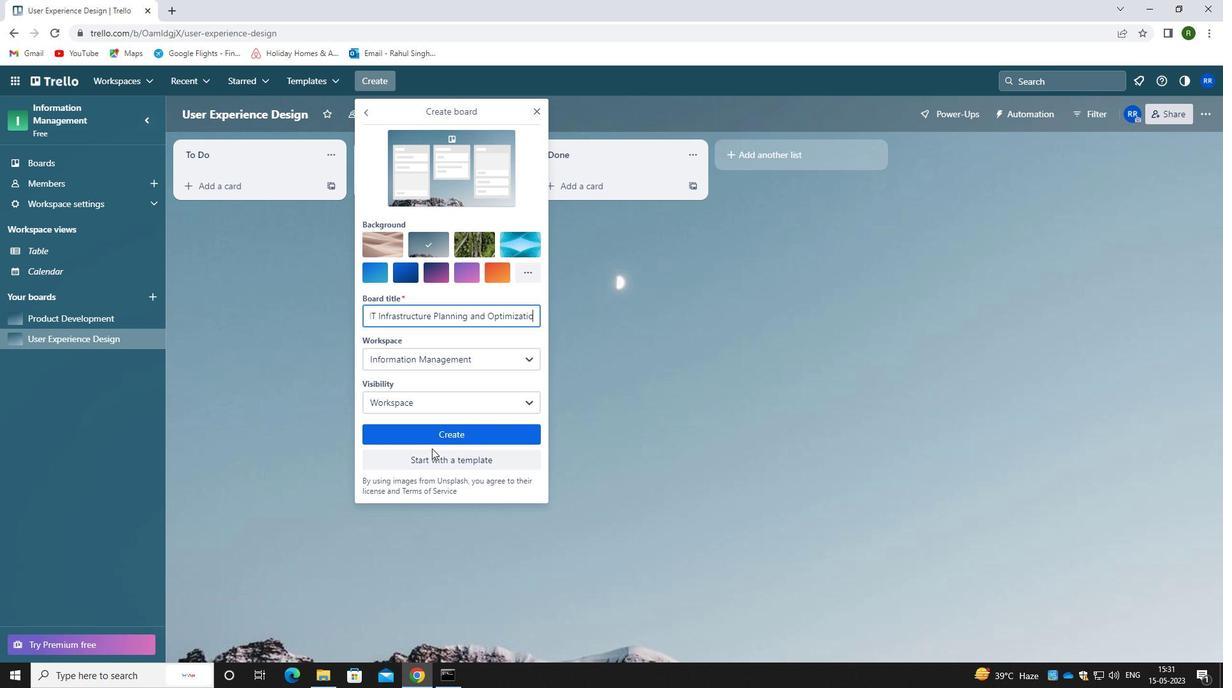
Action: Mouse moved to (426, 440)
Screenshot: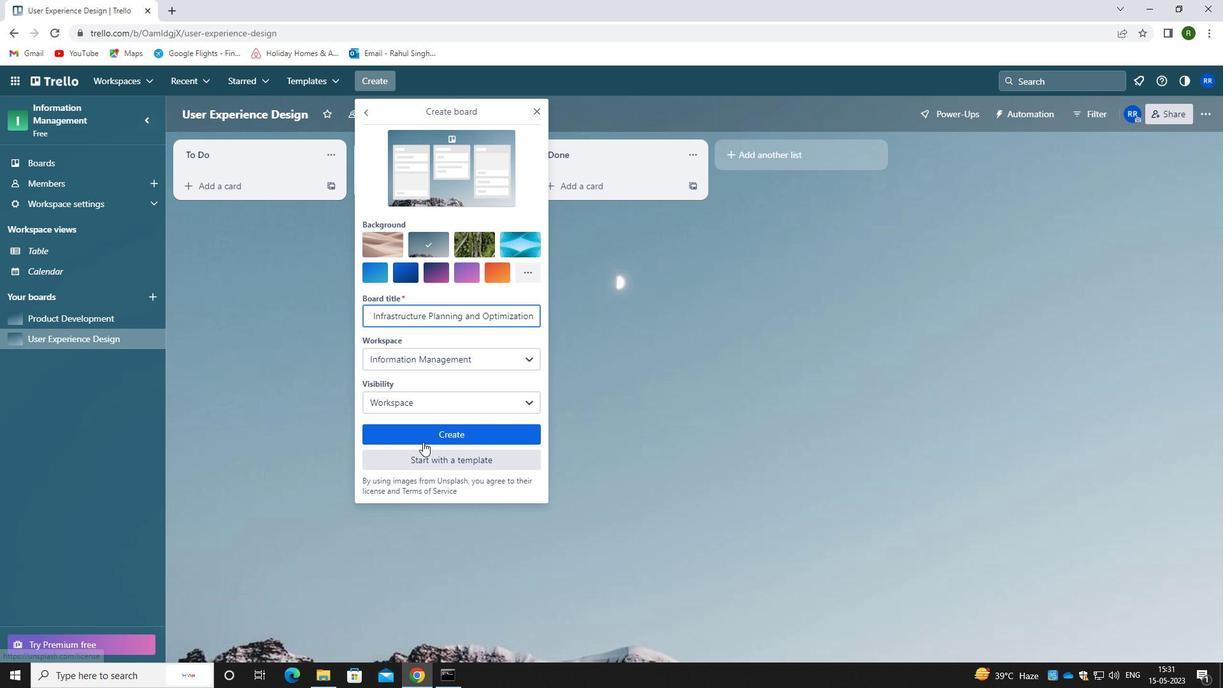 
Action: Mouse pressed left at (426, 440)
Screenshot: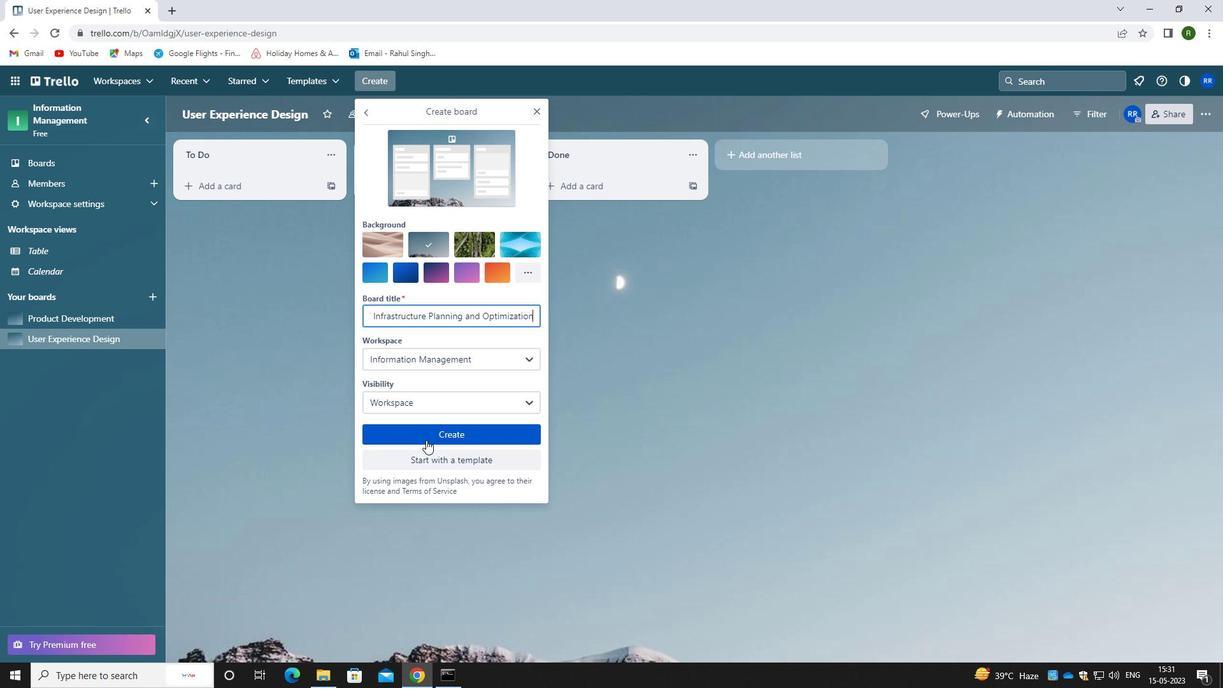 
Action: Mouse moved to (325, 444)
Screenshot: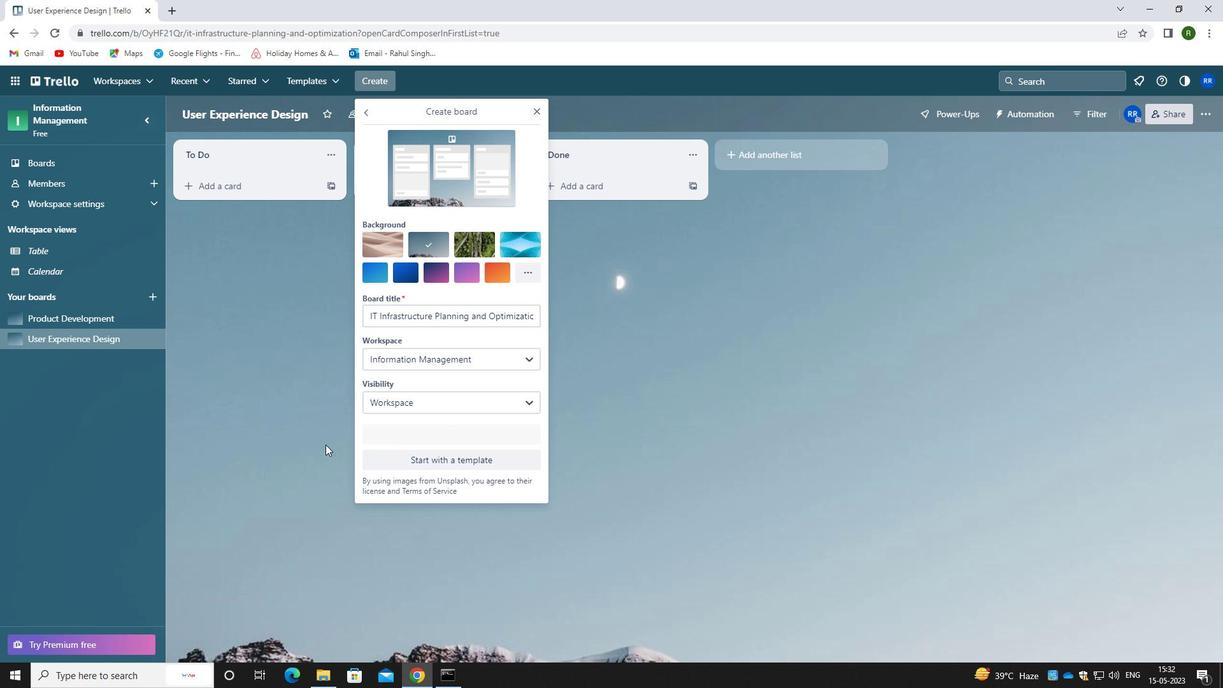
